 Task: Add the task  Develop a new online job application system for a company to the section Agile Assassins in the project AgileCenter and add a Due Date to the respective task as 2023/07/15
Action: Mouse moved to (477, 347)
Screenshot: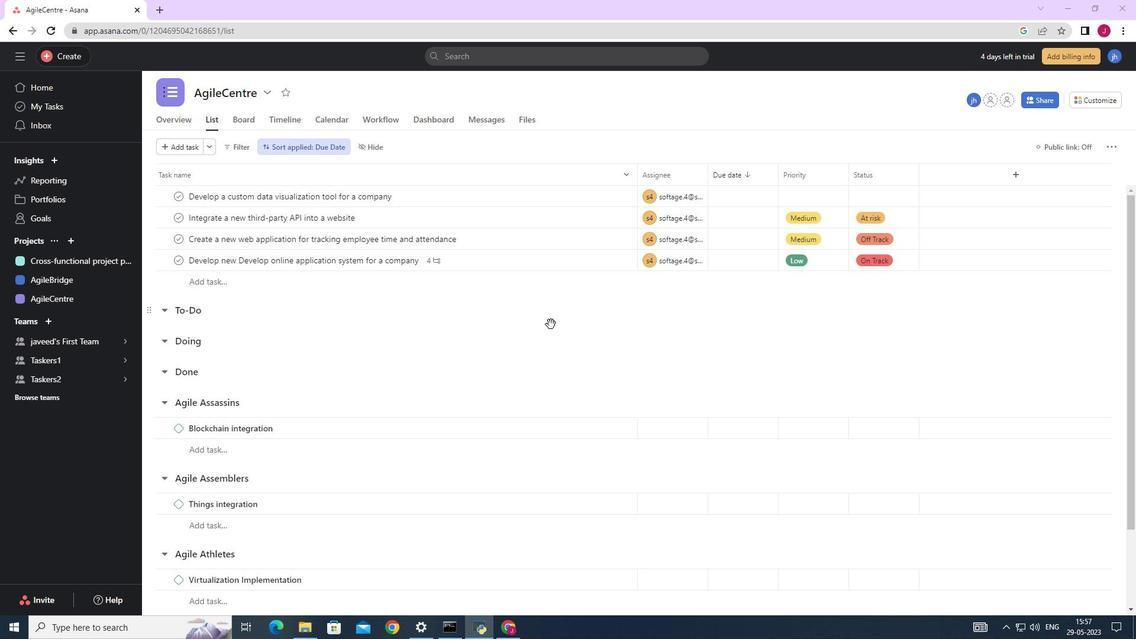 
Action: Mouse scrolled (477, 347) with delta (0, 0)
Screenshot: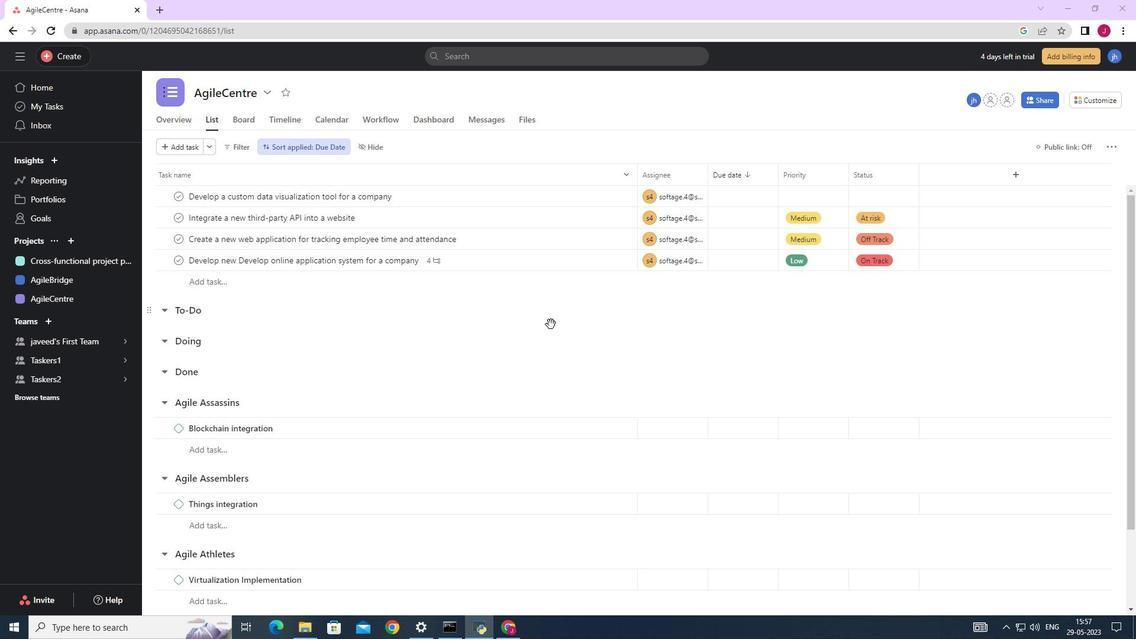 
Action: Mouse moved to (476, 346)
Screenshot: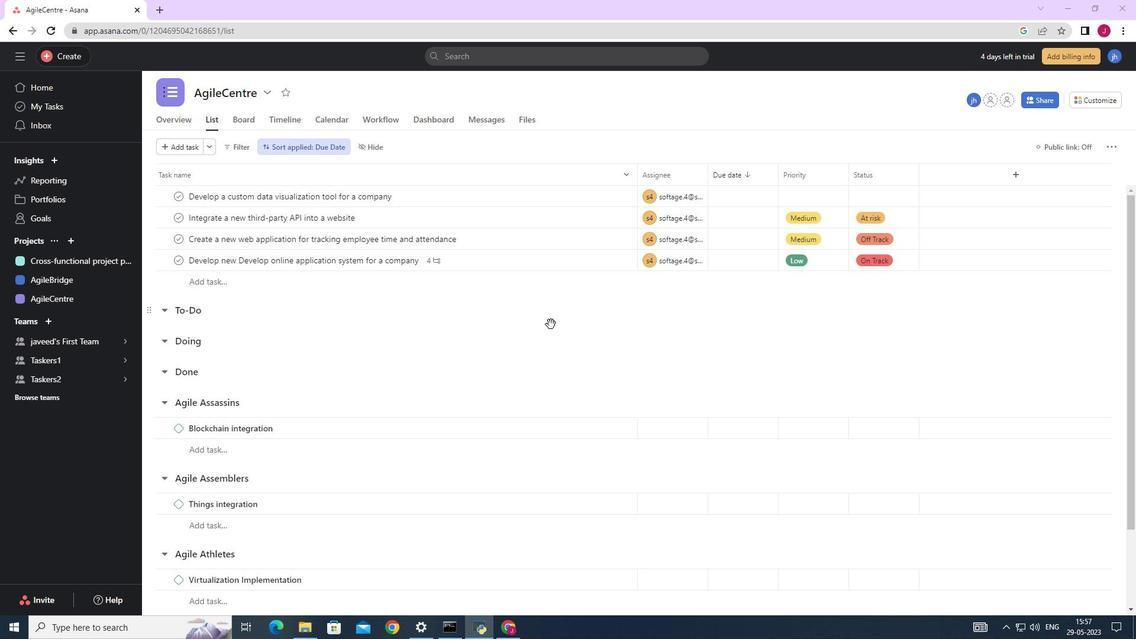 
Action: Mouse scrolled (476, 347) with delta (0, 0)
Screenshot: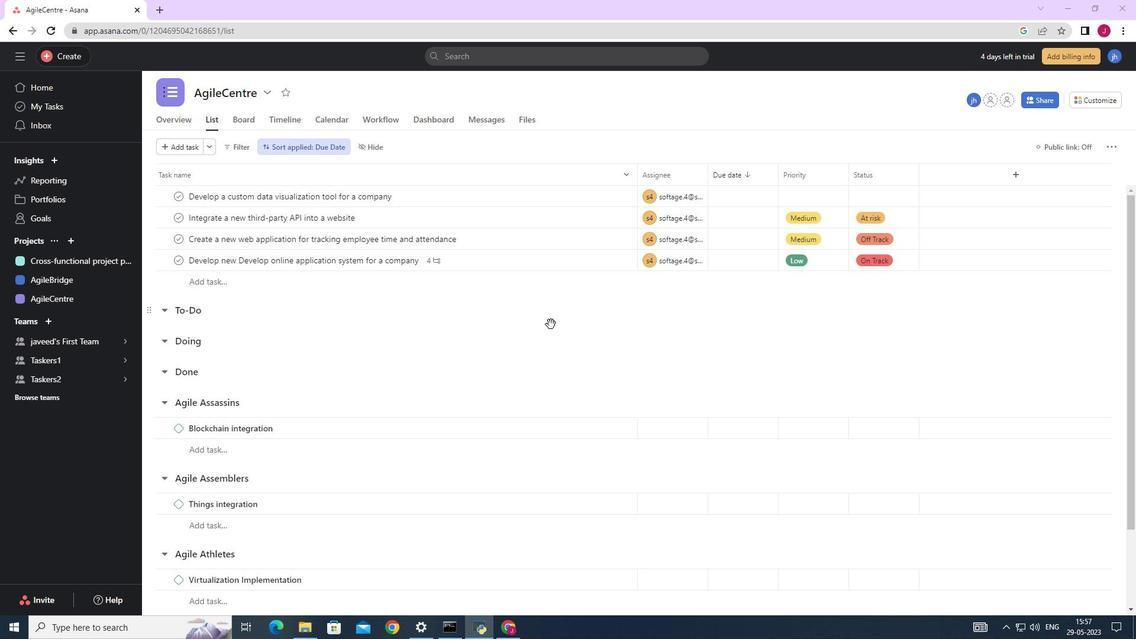 
Action: Mouse moved to (473, 343)
Screenshot: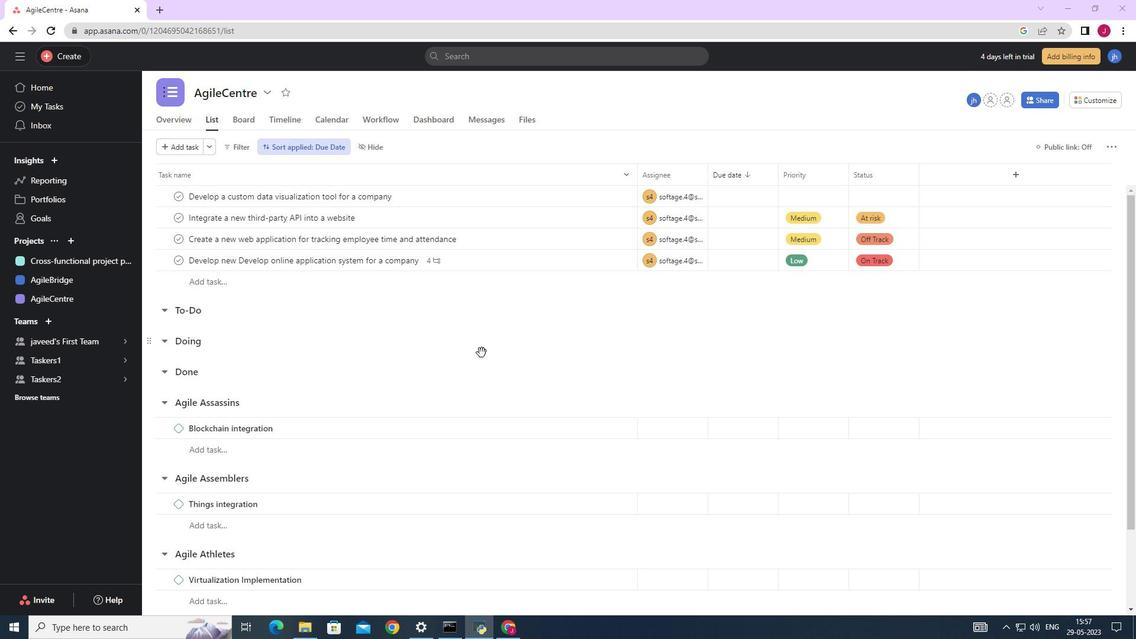 
Action: Mouse scrolled (473, 343) with delta (0, 0)
Screenshot: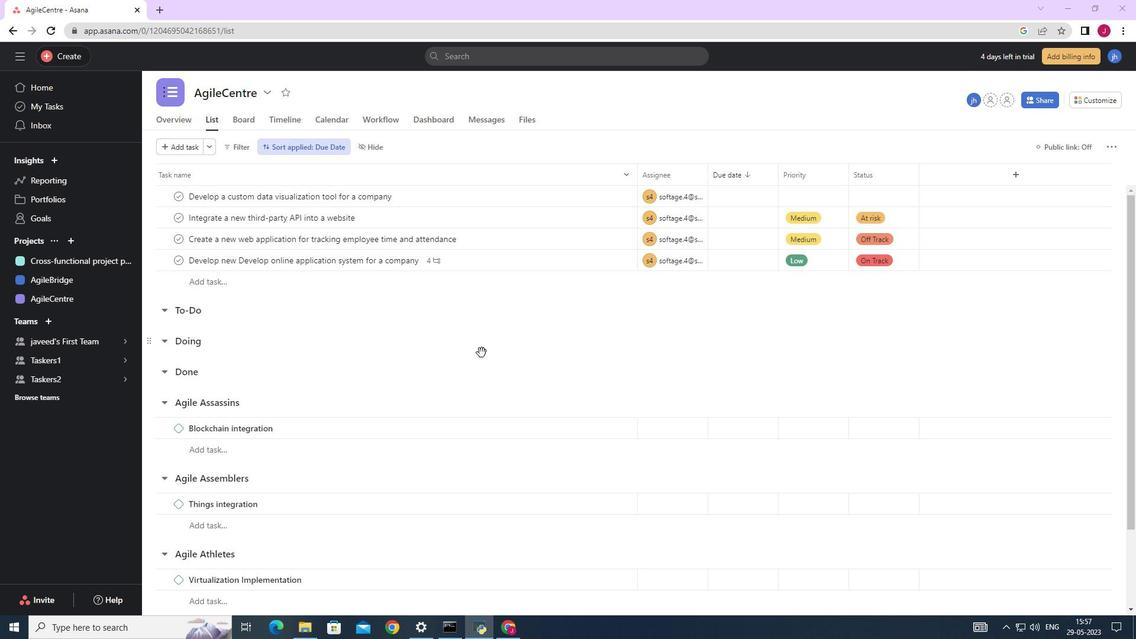 
Action: Mouse moved to (601, 260)
Screenshot: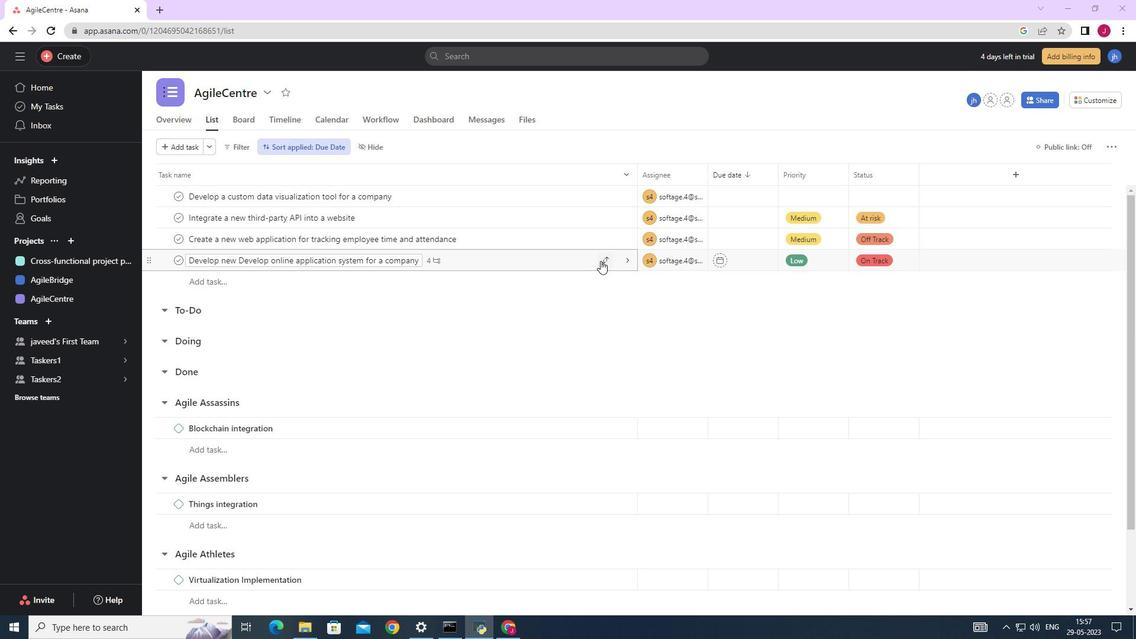 
Action: Mouse pressed left at (601, 260)
Screenshot: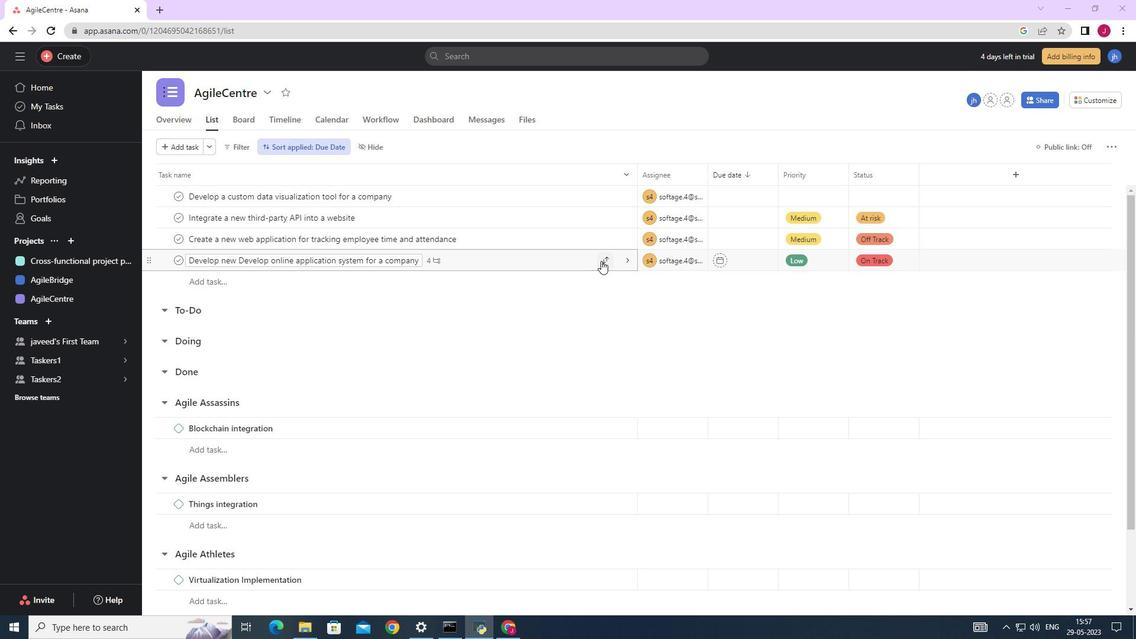 
Action: Mouse moved to (550, 388)
Screenshot: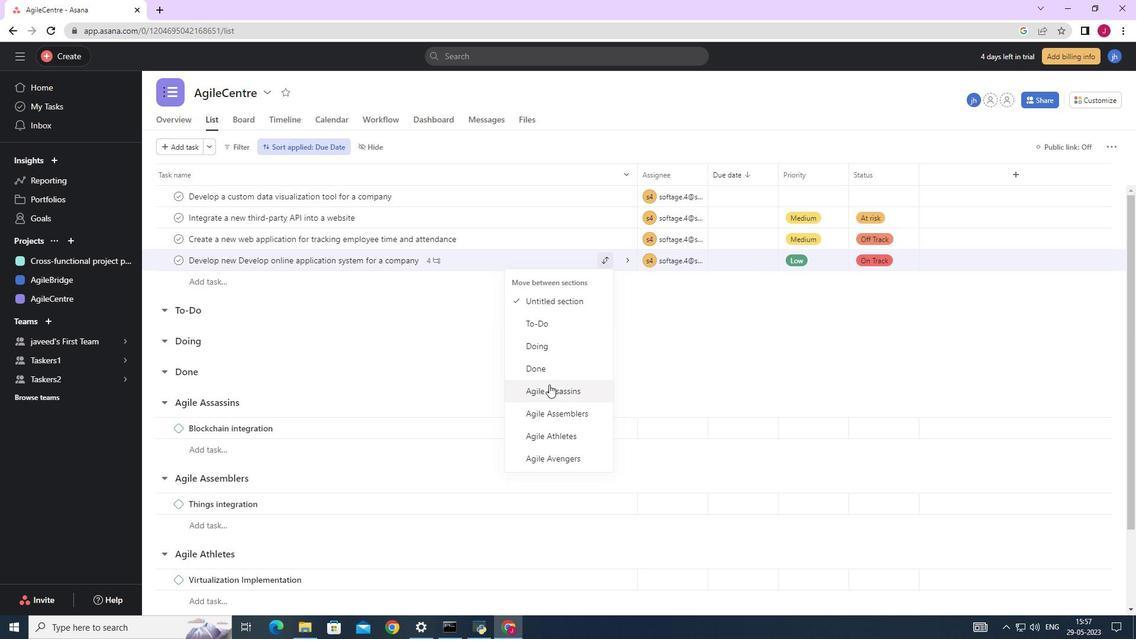 
Action: Mouse pressed left at (550, 388)
Screenshot: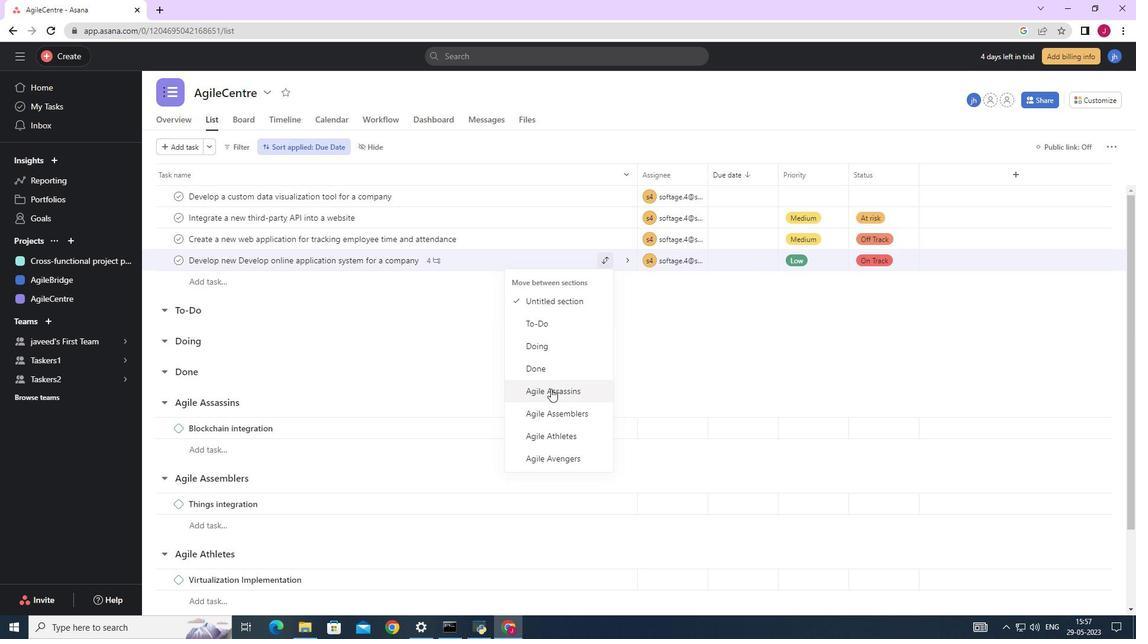 
Action: Mouse moved to (740, 407)
Screenshot: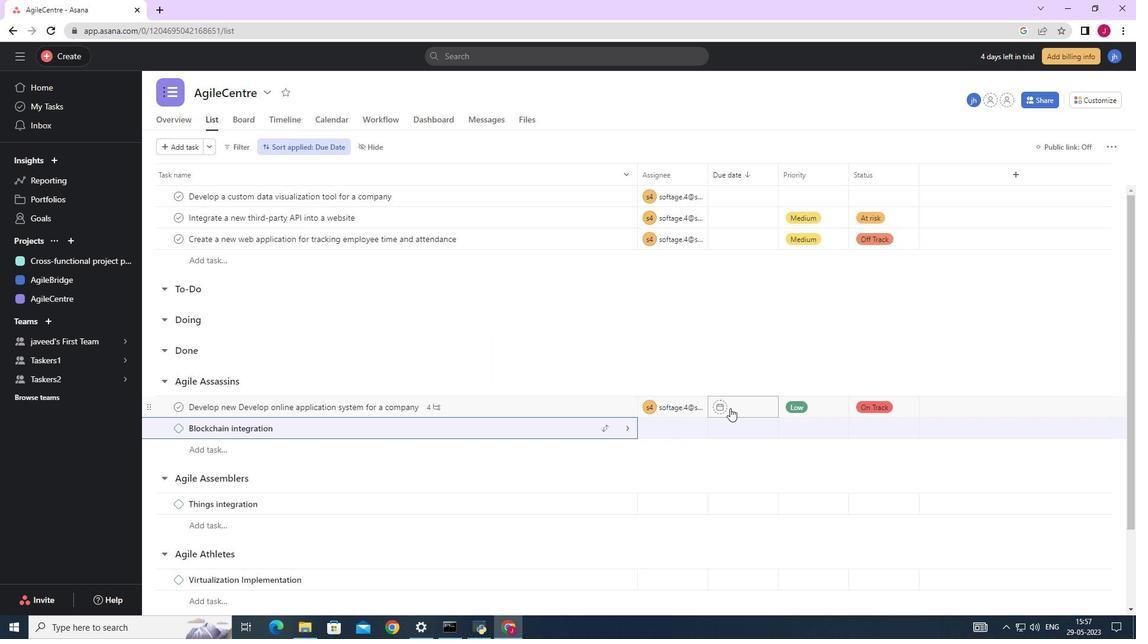 
Action: Mouse pressed left at (740, 407)
Screenshot: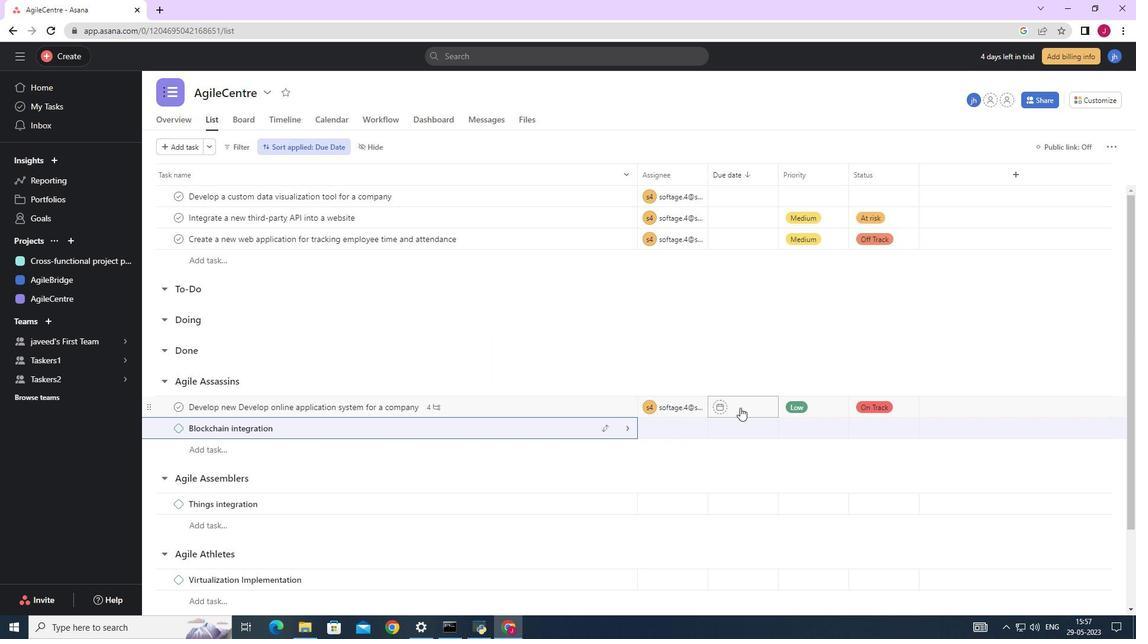 
Action: Mouse moved to (861, 217)
Screenshot: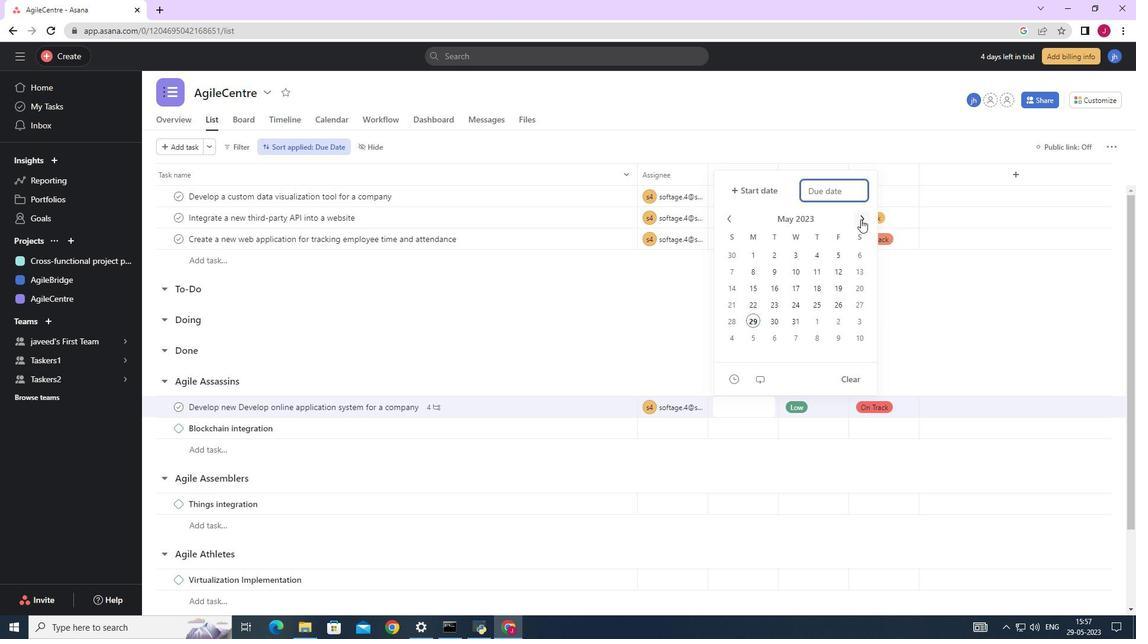 
Action: Mouse pressed left at (861, 217)
Screenshot: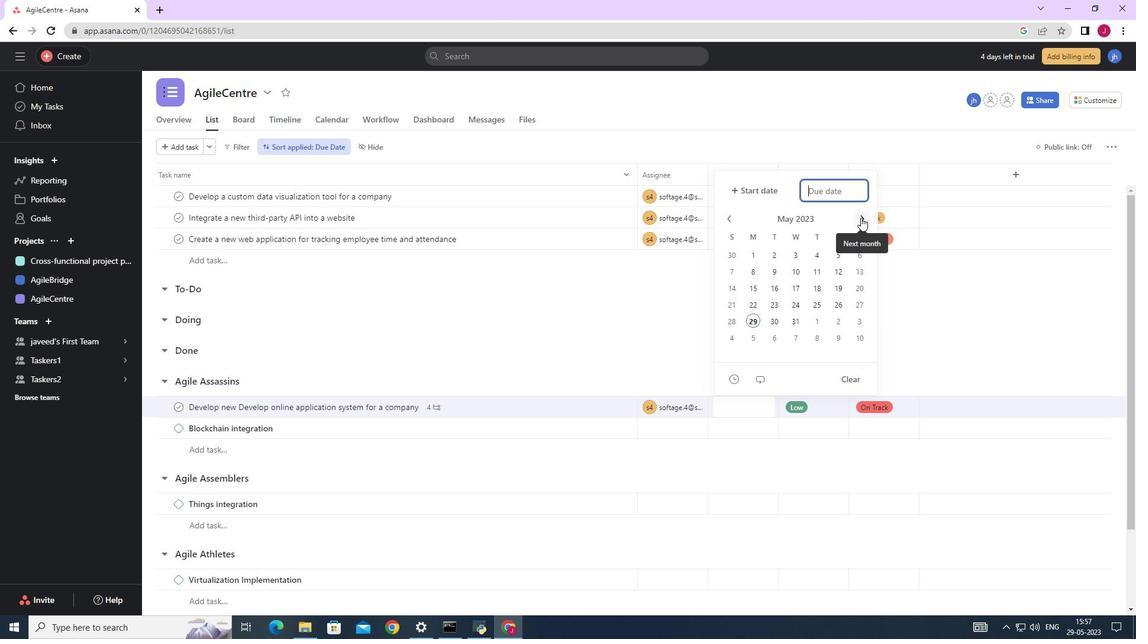 
Action: Mouse moved to (861, 217)
Screenshot: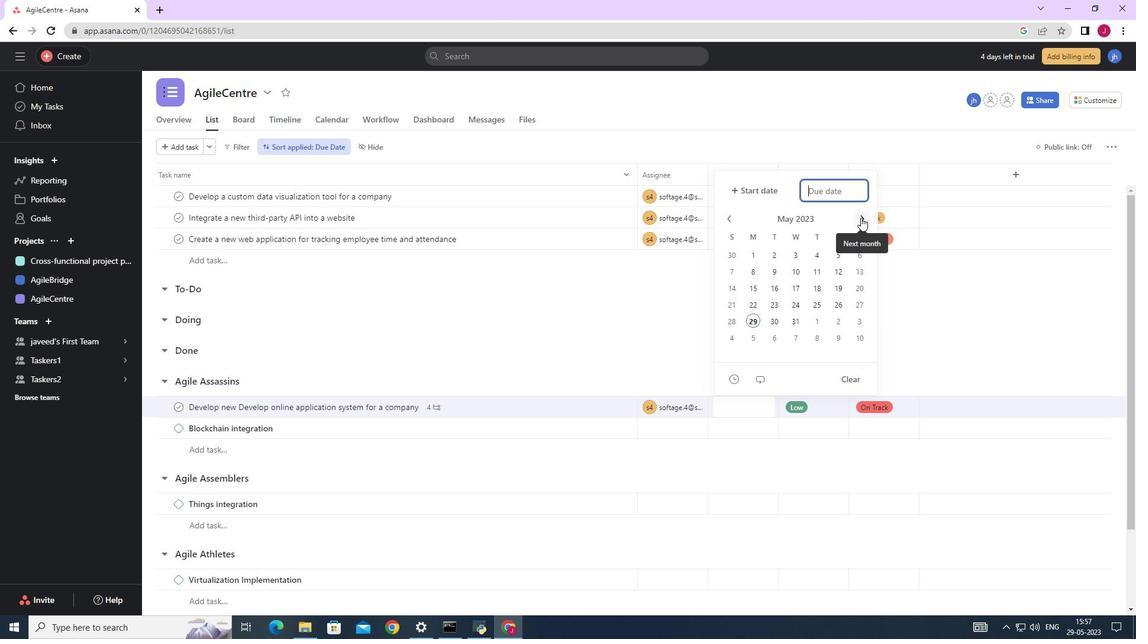 
Action: Mouse pressed left at (861, 217)
Screenshot: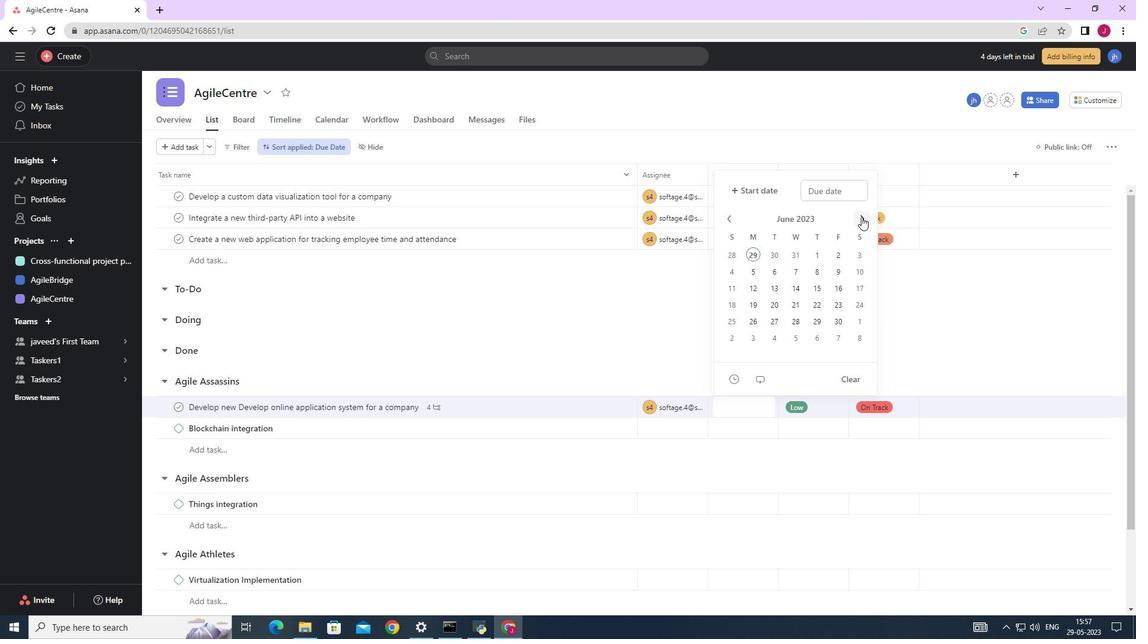 
Action: Mouse moved to (853, 289)
Screenshot: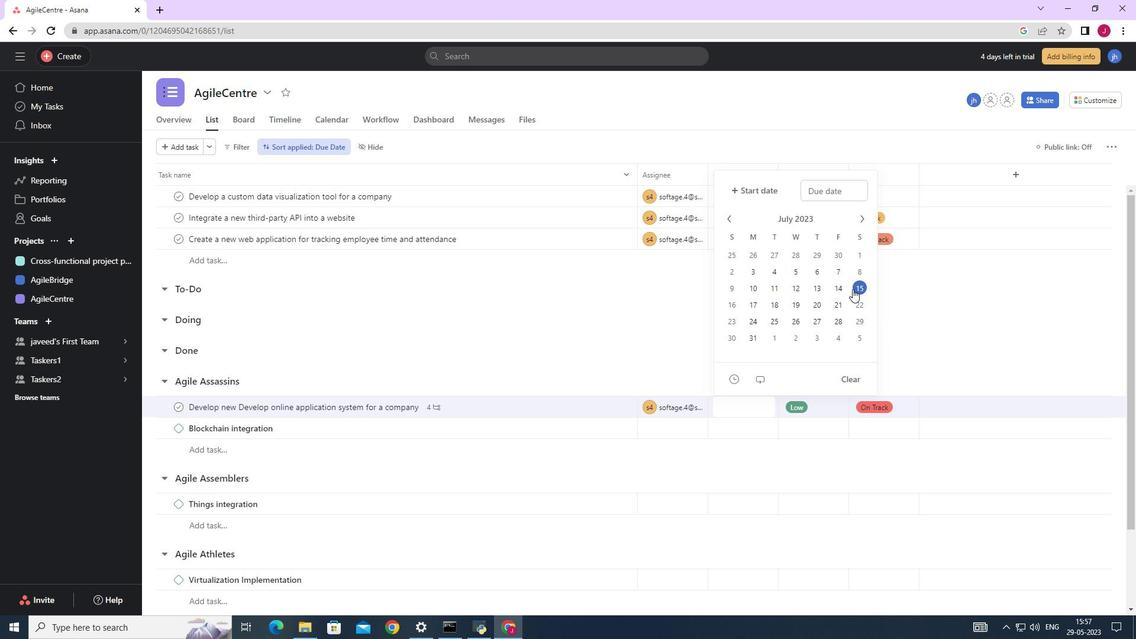 
Action: Mouse pressed left at (853, 289)
Screenshot: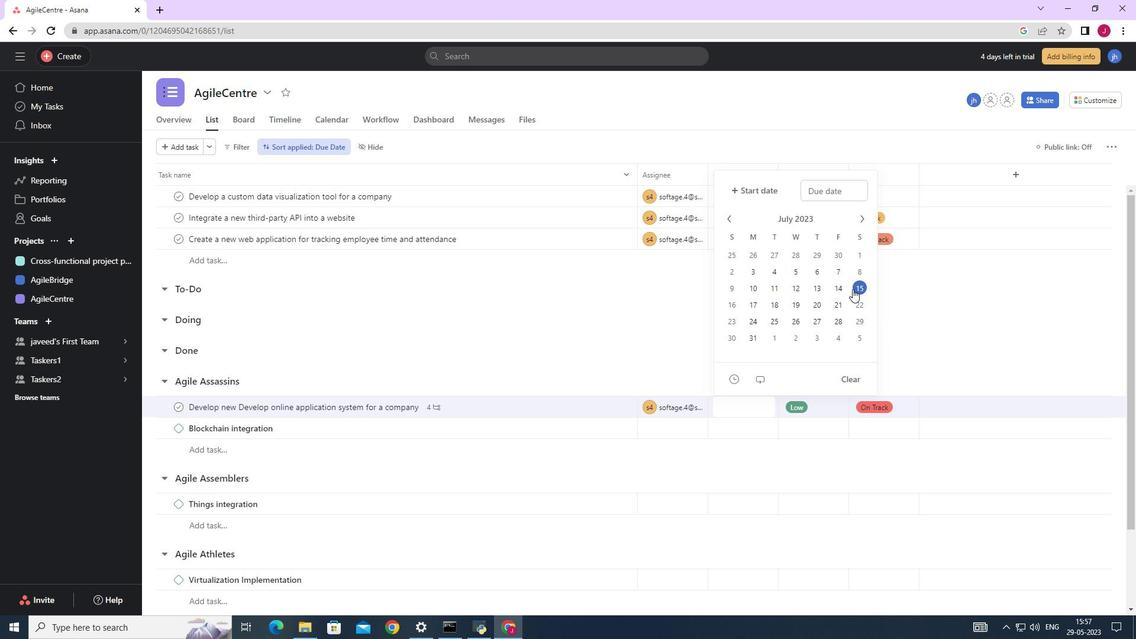 
Action: Mouse moved to (983, 304)
Screenshot: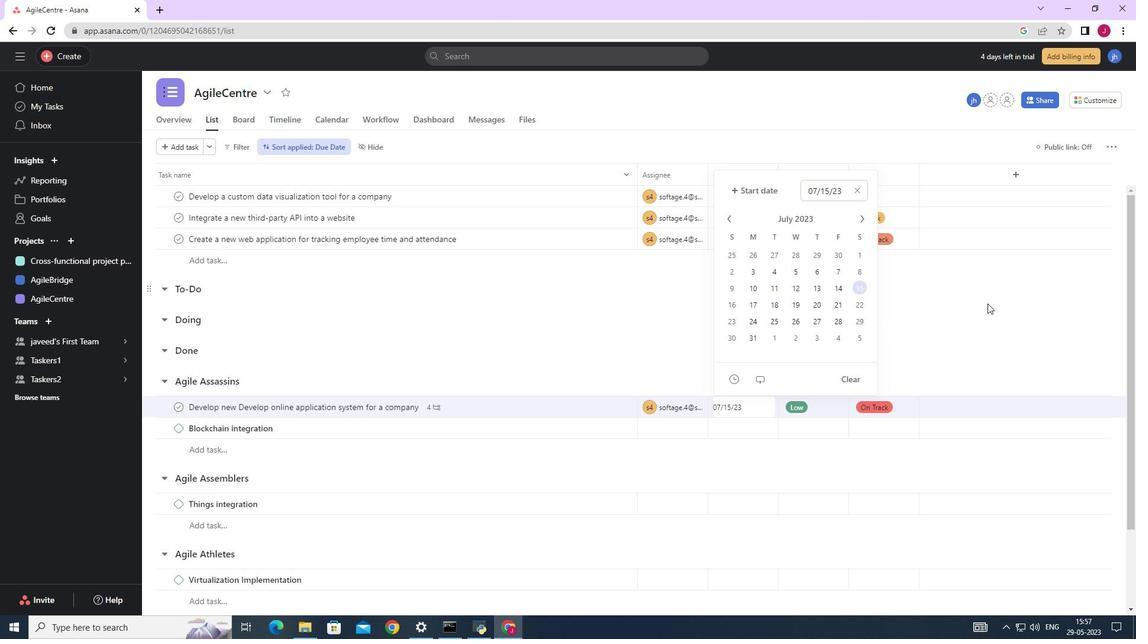 
Action: Mouse pressed left at (983, 304)
Screenshot: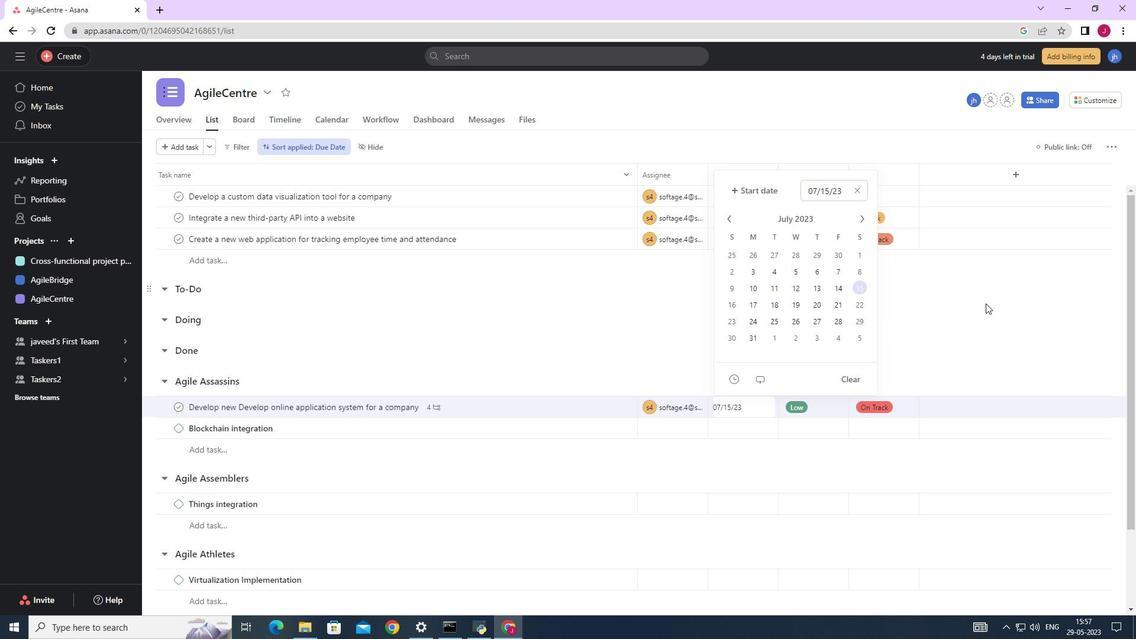 
Action: Mouse moved to (982, 304)
Screenshot: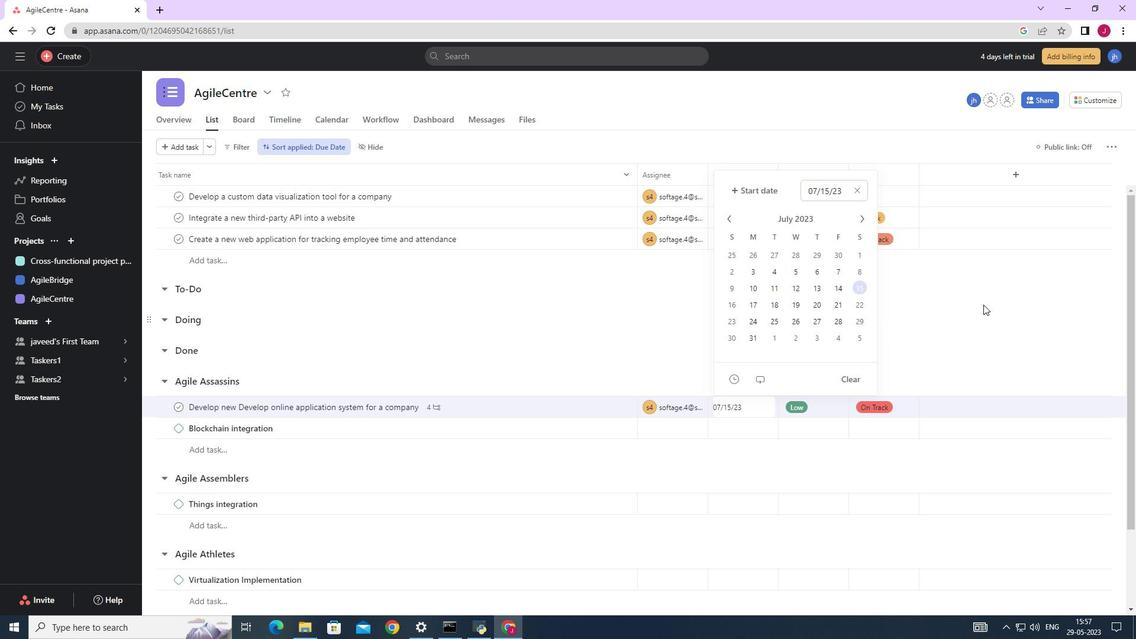 
